Task: Set the Layer B code rate for the ISDB-T reception parameter to 8/9.
Action: Mouse moved to (113, 14)
Screenshot: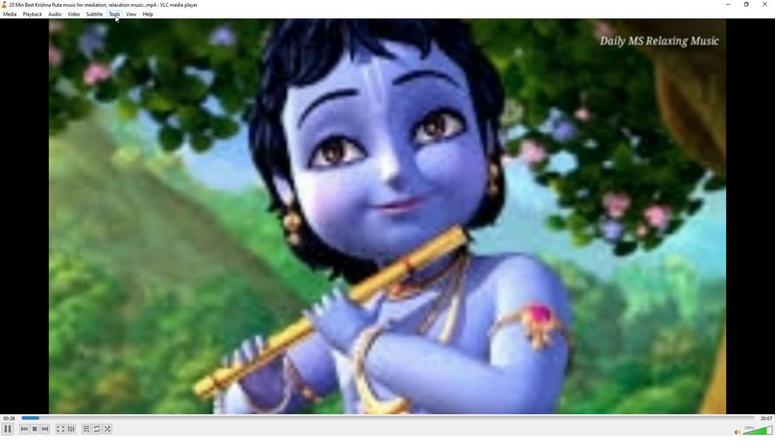 
Action: Mouse pressed left at (113, 14)
Screenshot: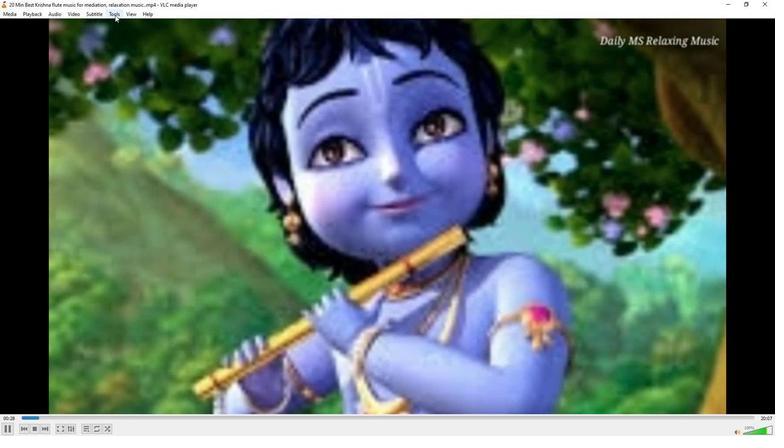
Action: Mouse moved to (124, 108)
Screenshot: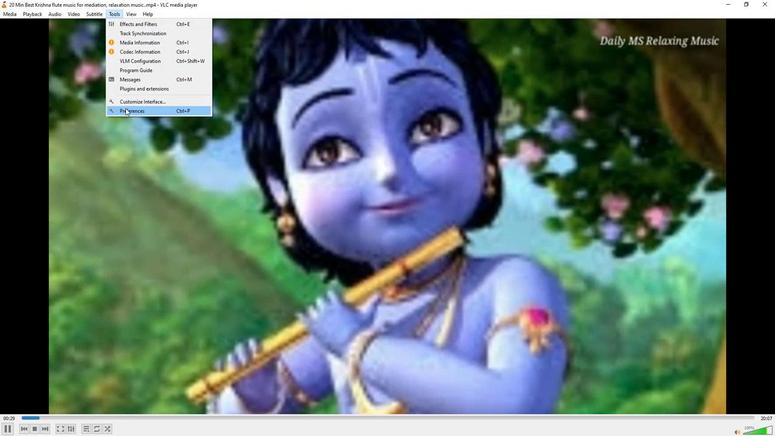 
Action: Mouse pressed left at (124, 108)
Screenshot: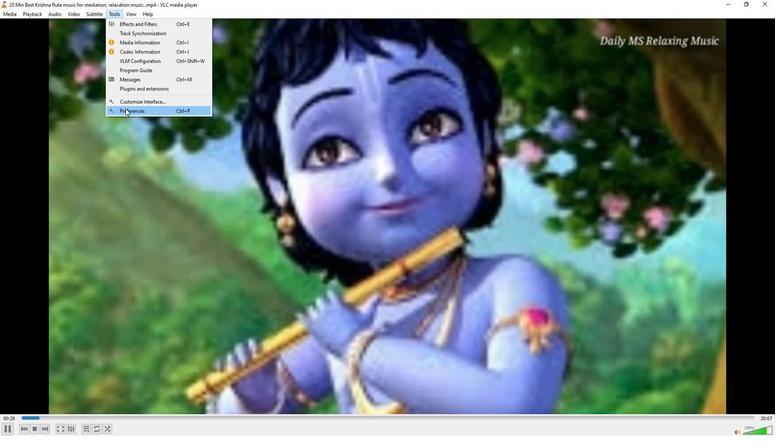 
Action: Mouse moved to (256, 358)
Screenshot: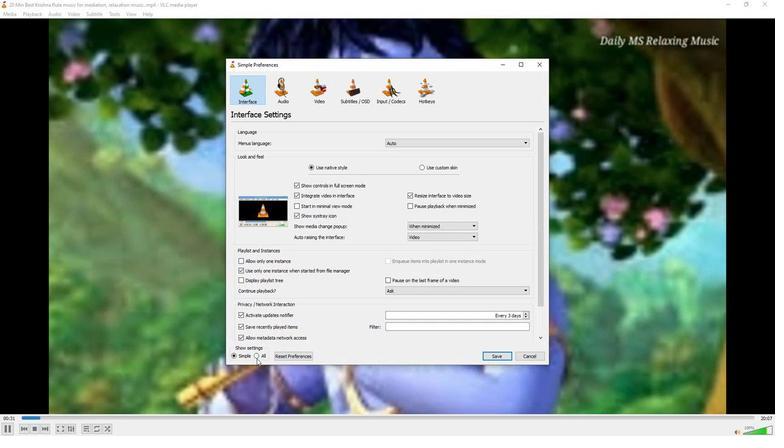 
Action: Mouse pressed left at (256, 358)
Screenshot: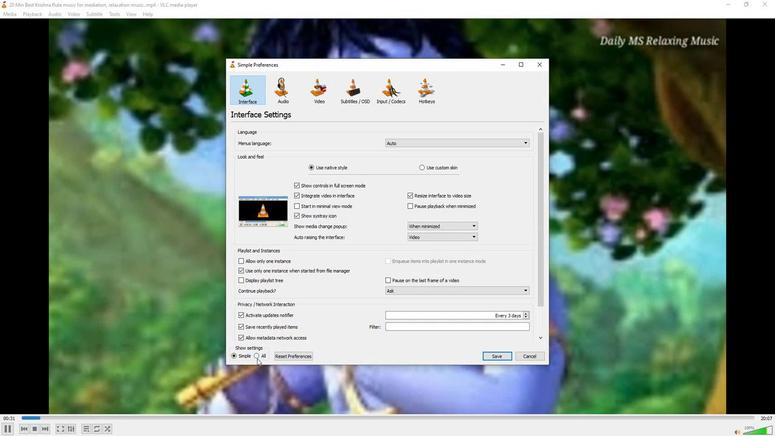 
Action: Mouse moved to (244, 218)
Screenshot: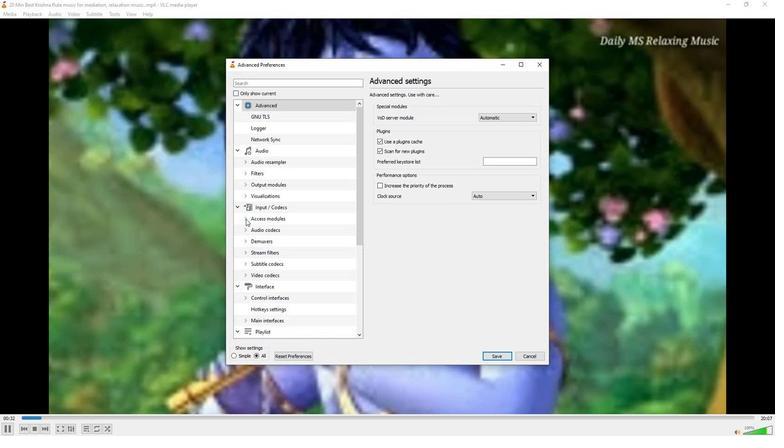 
Action: Mouse pressed left at (244, 218)
Screenshot: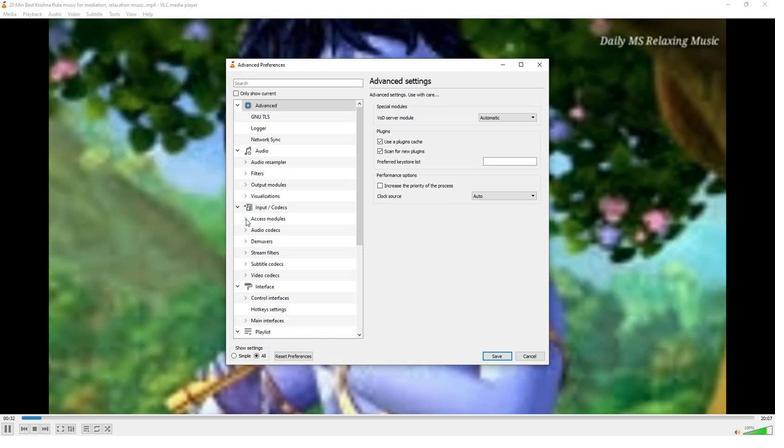 
Action: Mouse moved to (263, 286)
Screenshot: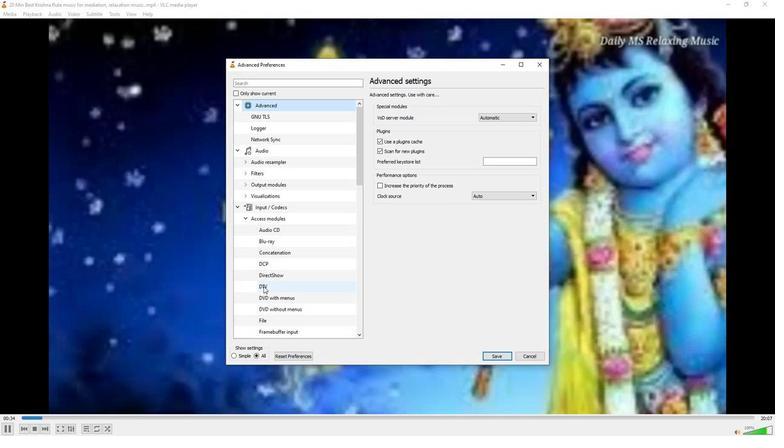 
Action: Mouse pressed left at (263, 286)
Screenshot: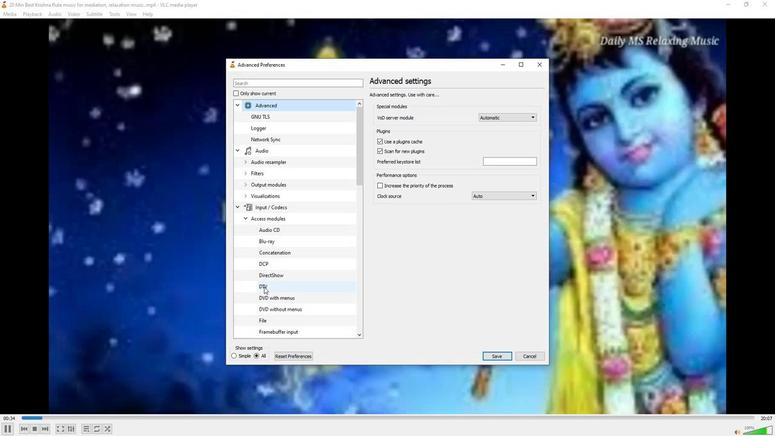 
Action: Mouse moved to (437, 282)
Screenshot: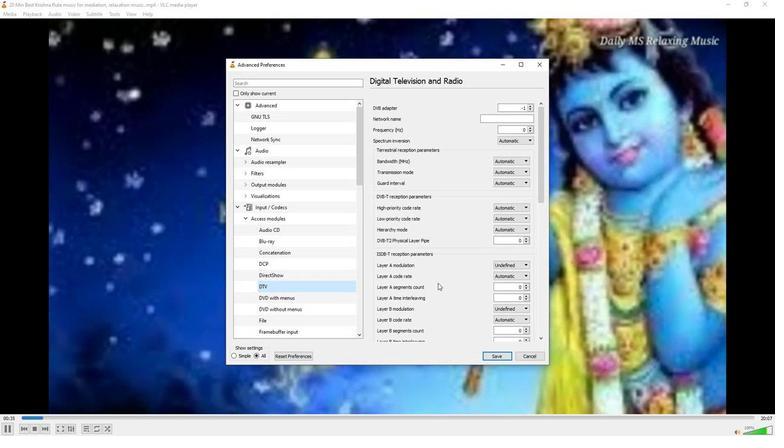 
Action: Mouse pressed left at (437, 282)
Screenshot: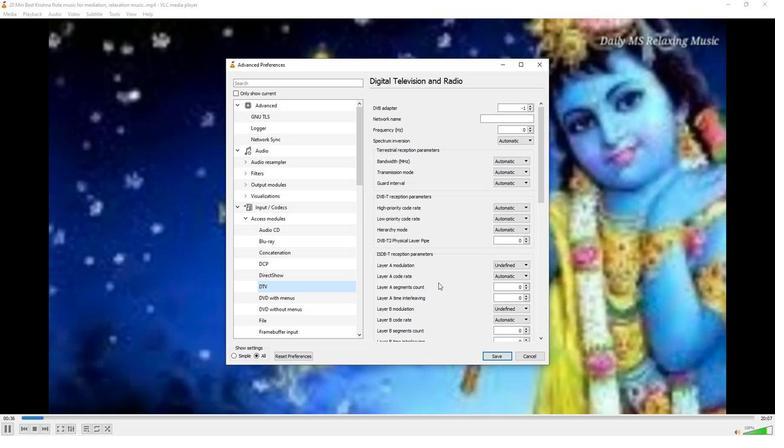
Action: Mouse scrolled (437, 281) with delta (0, 0)
Screenshot: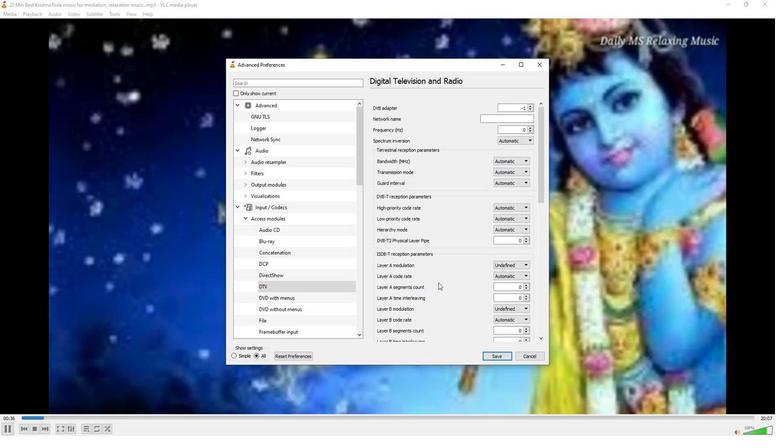 
Action: Mouse moved to (523, 294)
Screenshot: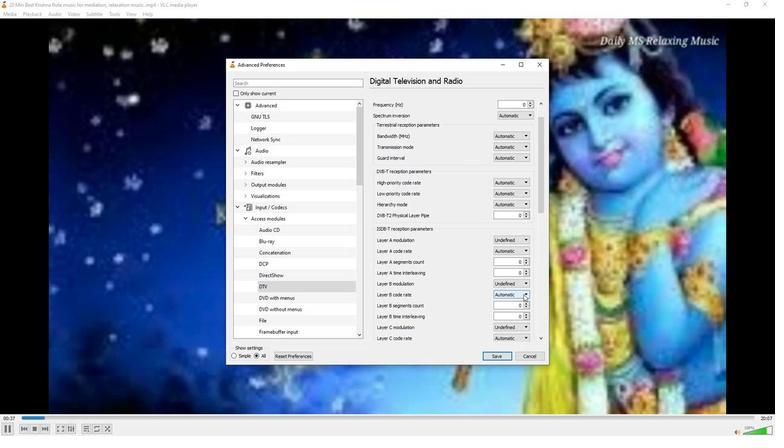 
Action: Mouse pressed left at (523, 294)
Screenshot: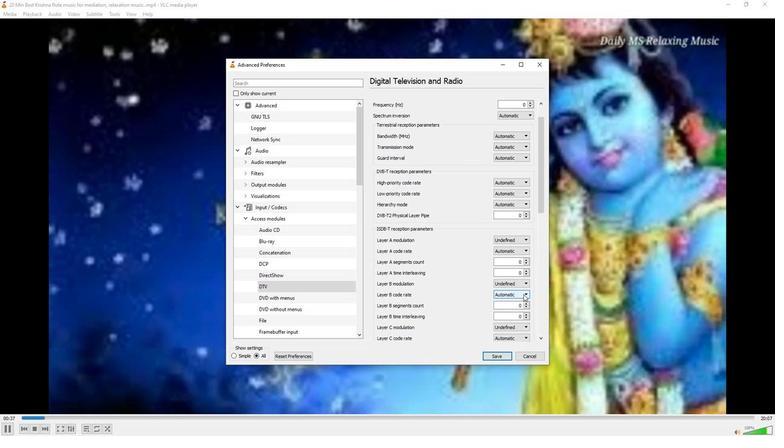 
Action: Mouse moved to (512, 321)
Screenshot: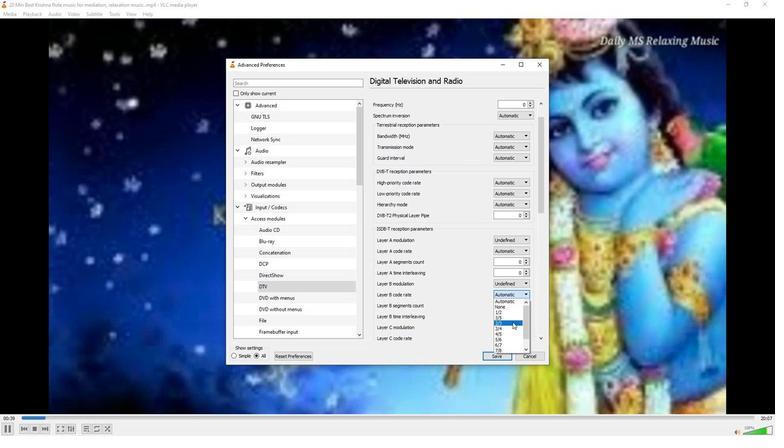 
Action: Mouse scrolled (512, 321) with delta (0, 0)
Screenshot: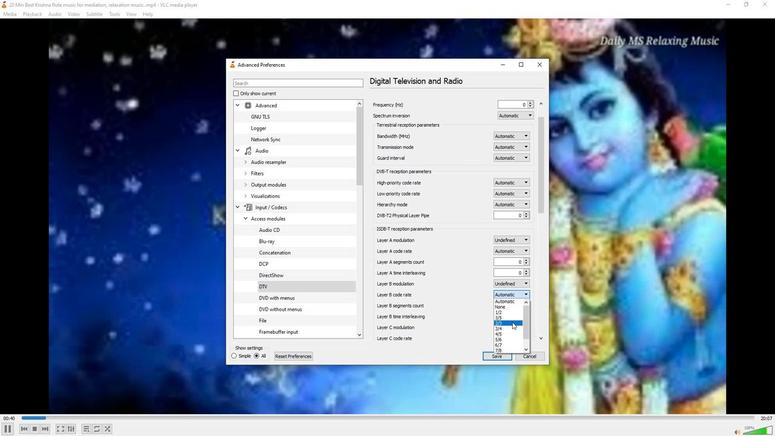 
Action: Mouse scrolled (512, 321) with delta (0, 0)
Screenshot: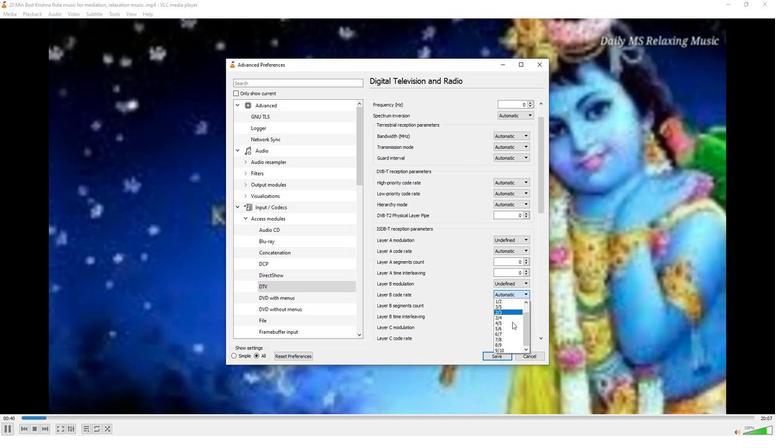 
Action: Mouse moved to (503, 343)
Screenshot: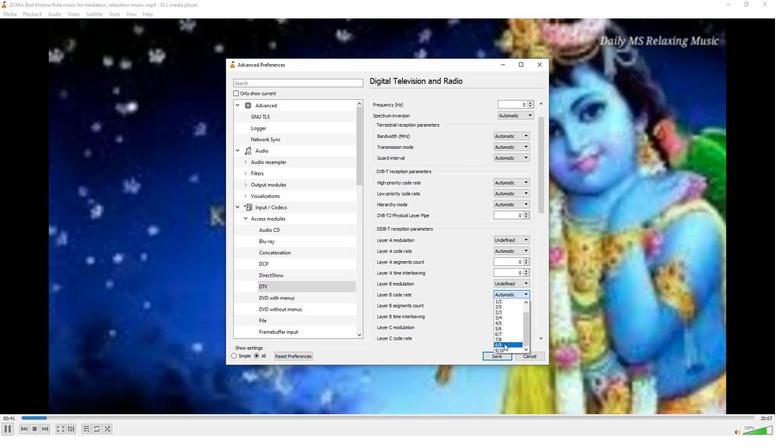 
Action: Mouse pressed left at (503, 343)
Screenshot: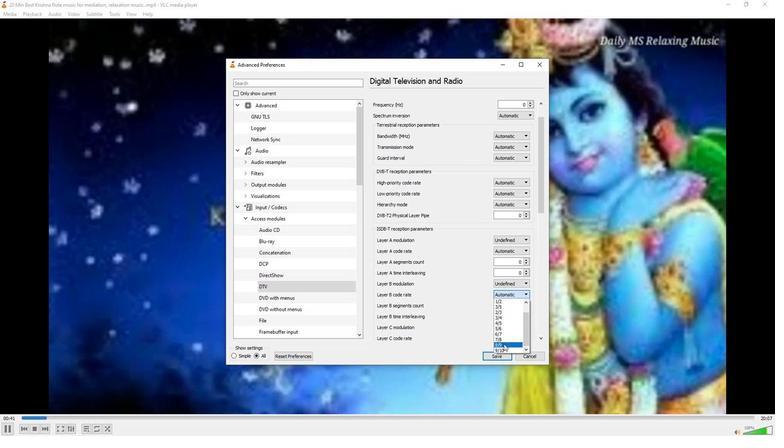
Action: Mouse moved to (470, 332)
Screenshot: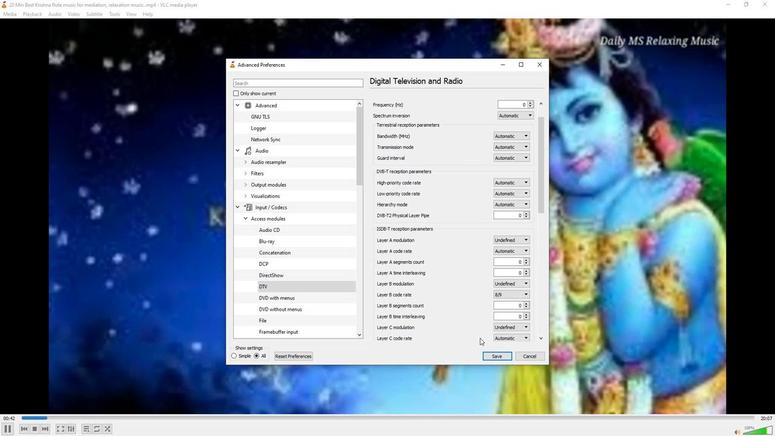 
